 Task: Use the formula "GAMMADIST" in spreadsheet "Project protfolio".
Action: Mouse moved to (119, 77)
Screenshot: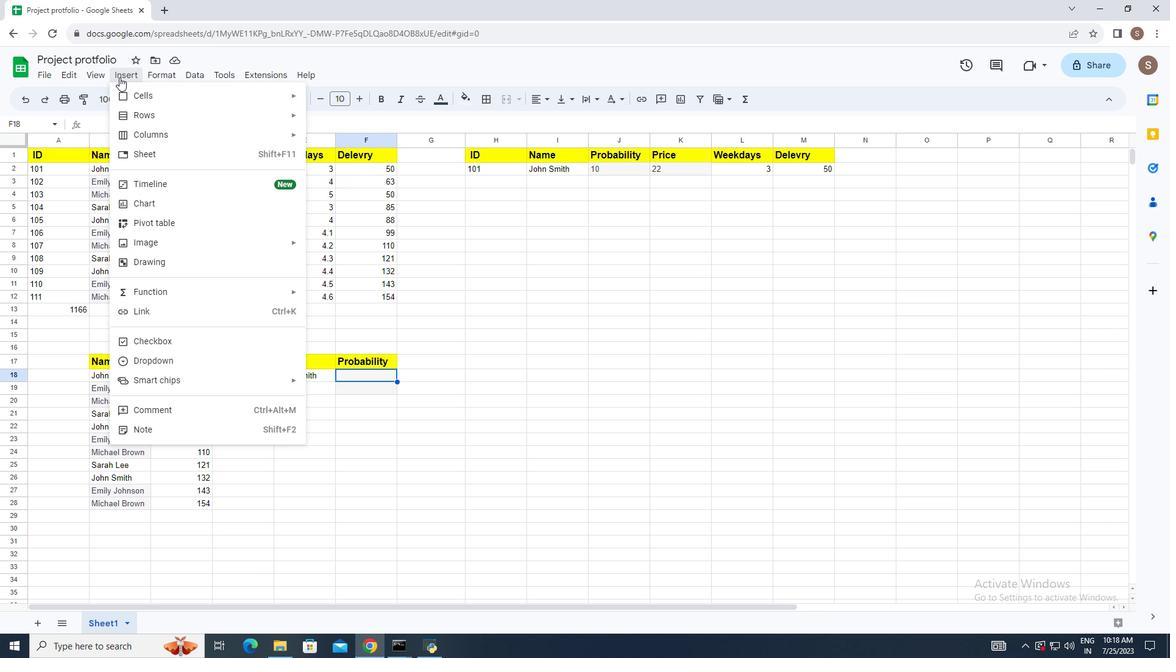 
Action: Mouse pressed left at (119, 77)
Screenshot: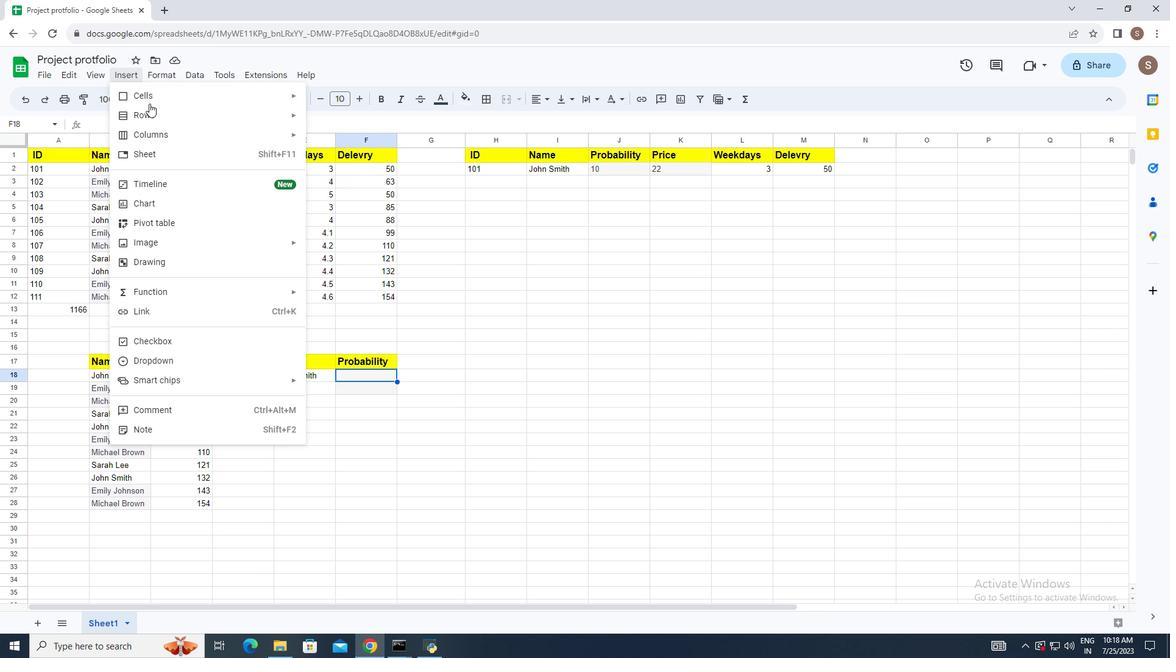 
Action: Mouse moved to (201, 289)
Screenshot: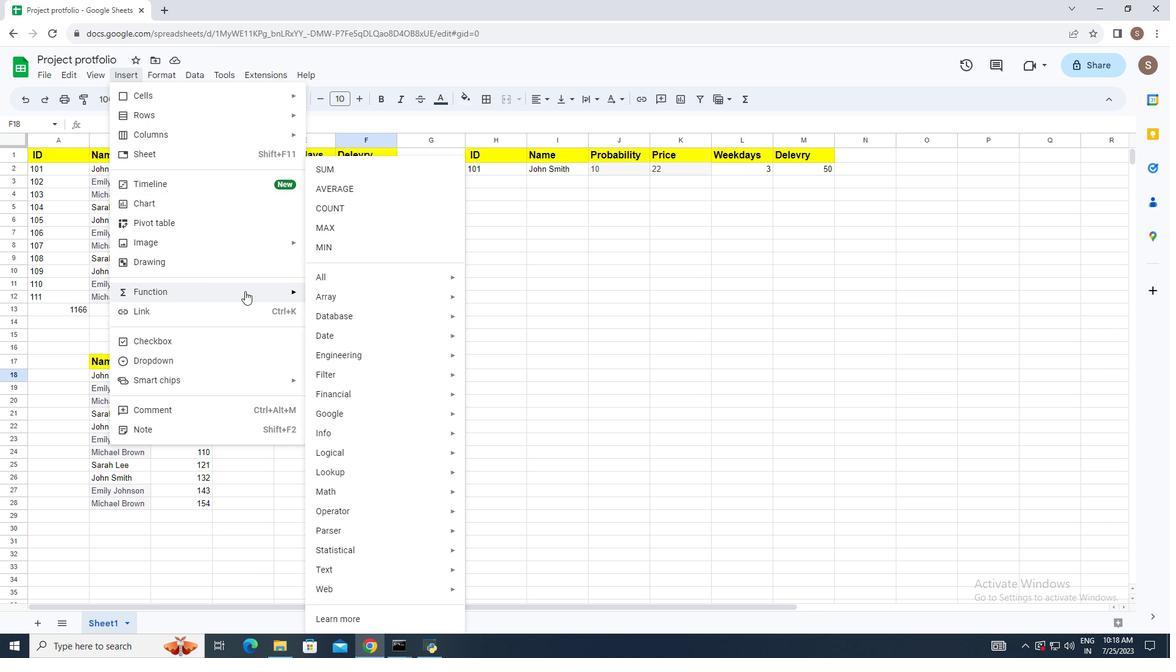 
Action: Mouse pressed left at (201, 289)
Screenshot: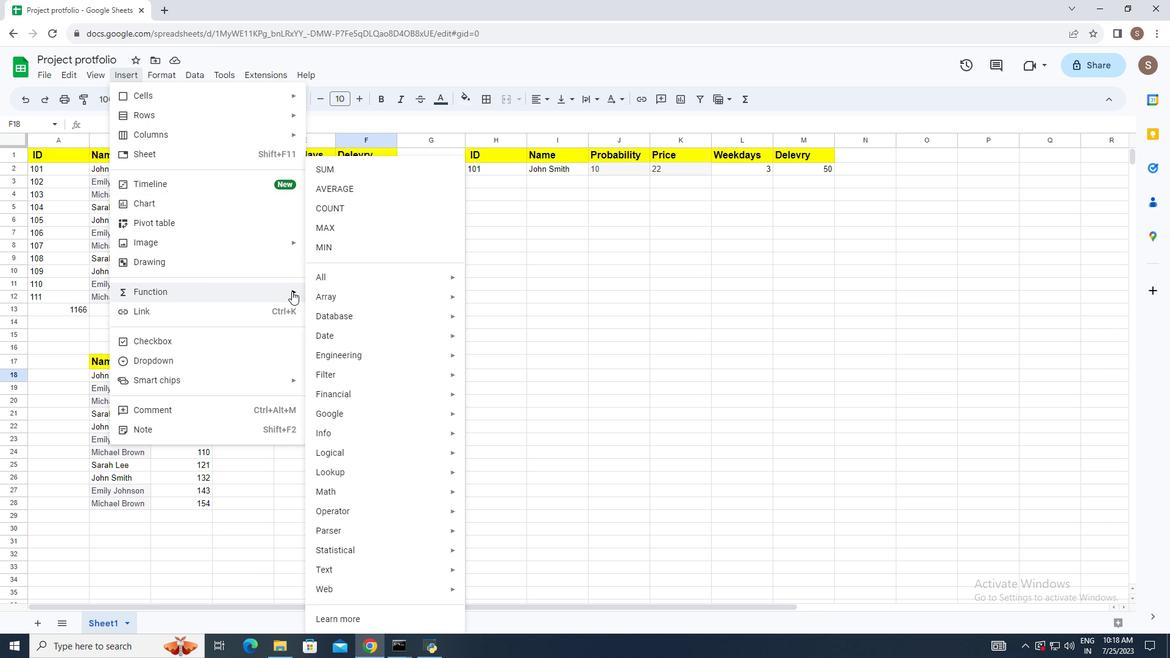 
Action: Mouse moved to (363, 282)
Screenshot: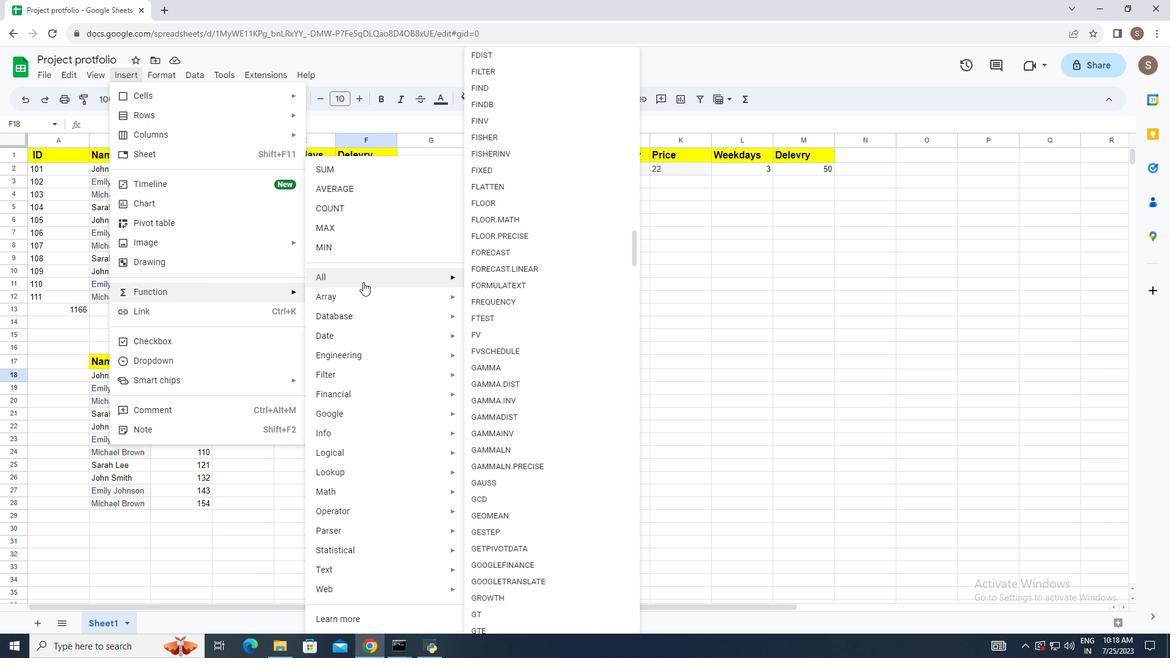 
Action: Mouse pressed left at (363, 282)
Screenshot: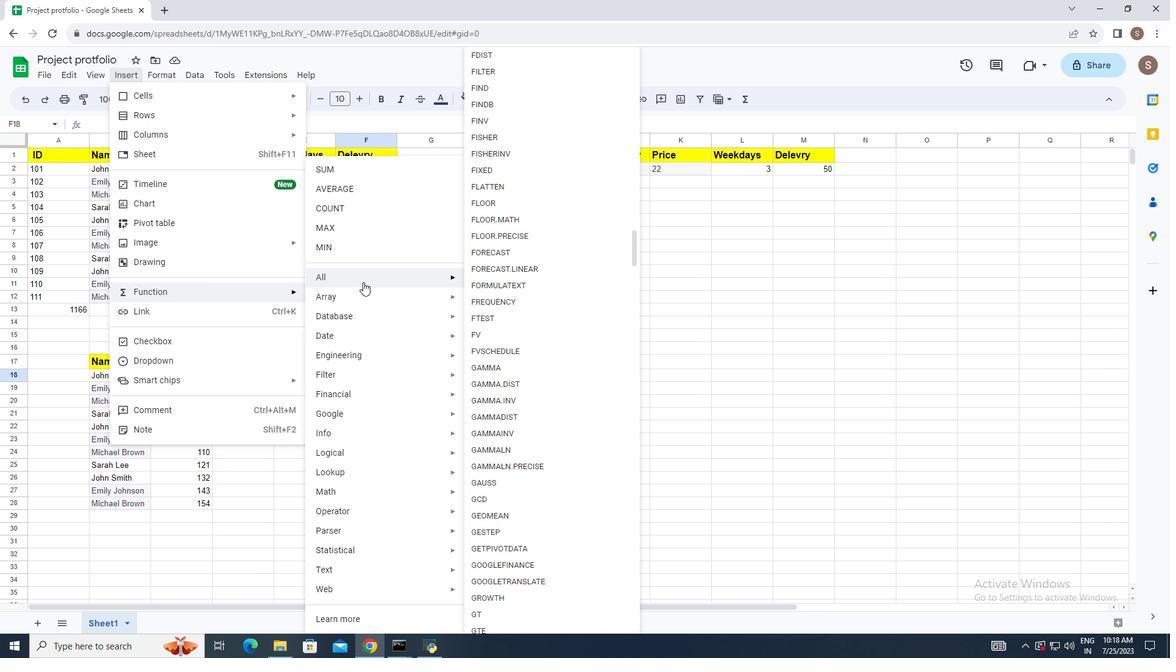
Action: Mouse moved to (543, 391)
Screenshot: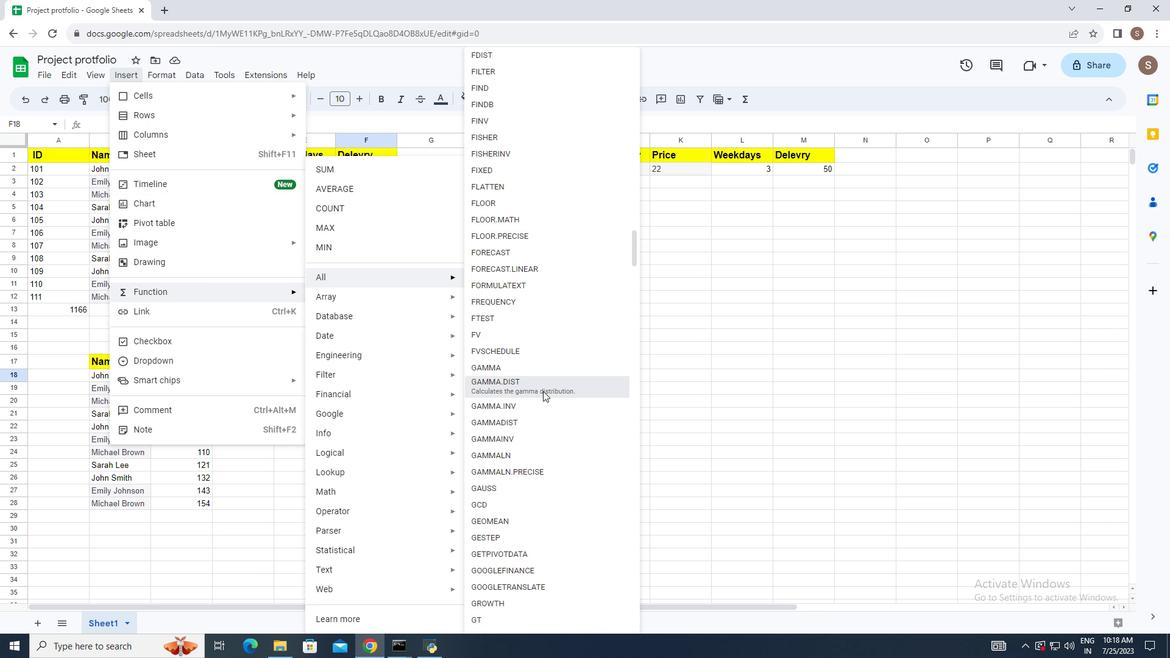
Action: Mouse pressed left at (543, 391)
Screenshot: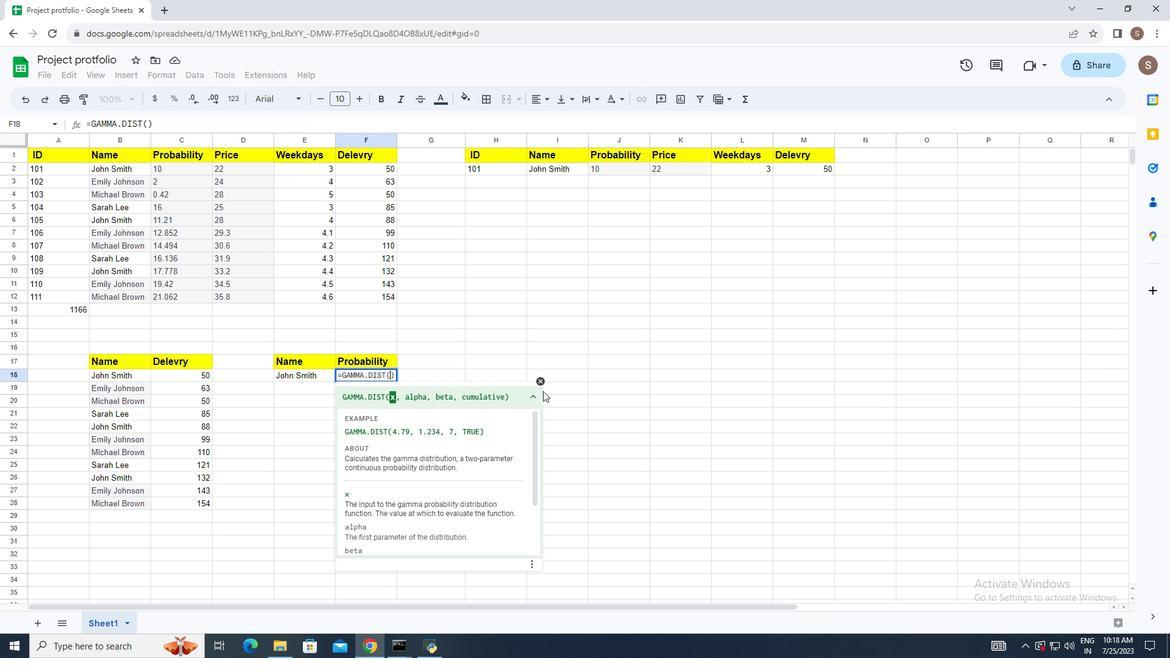 
Action: Mouse moved to (467, 339)
Screenshot: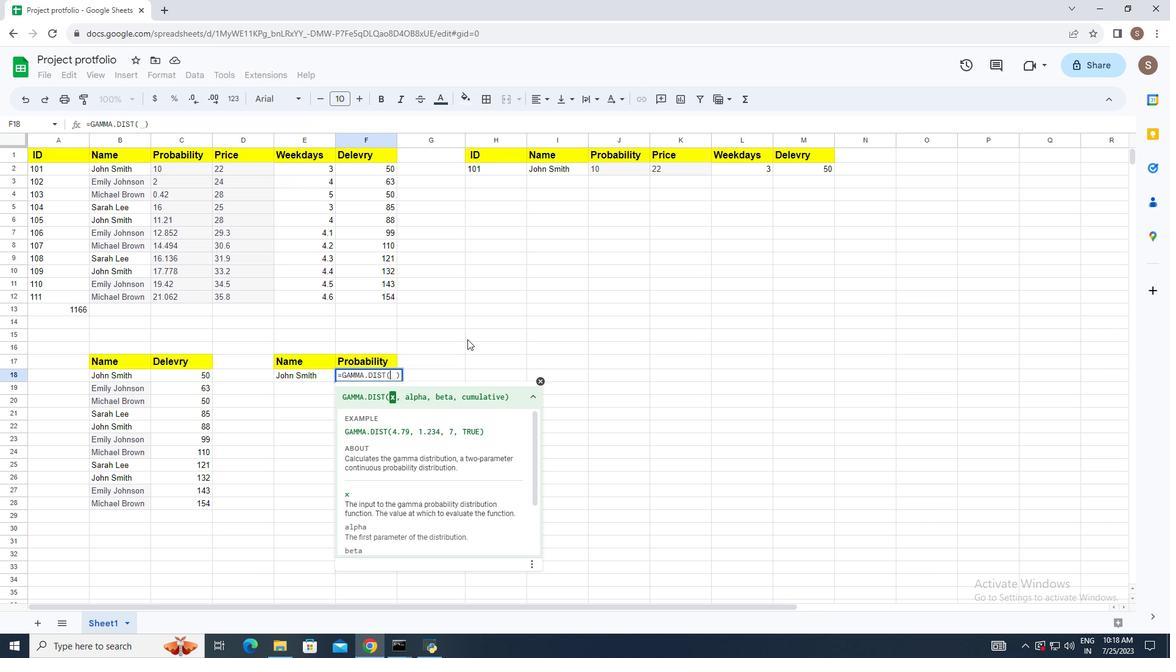 
Action: Key pressed 4.79,<Key.space>1.234,<Key.space>7,<Key.enter>
Screenshot: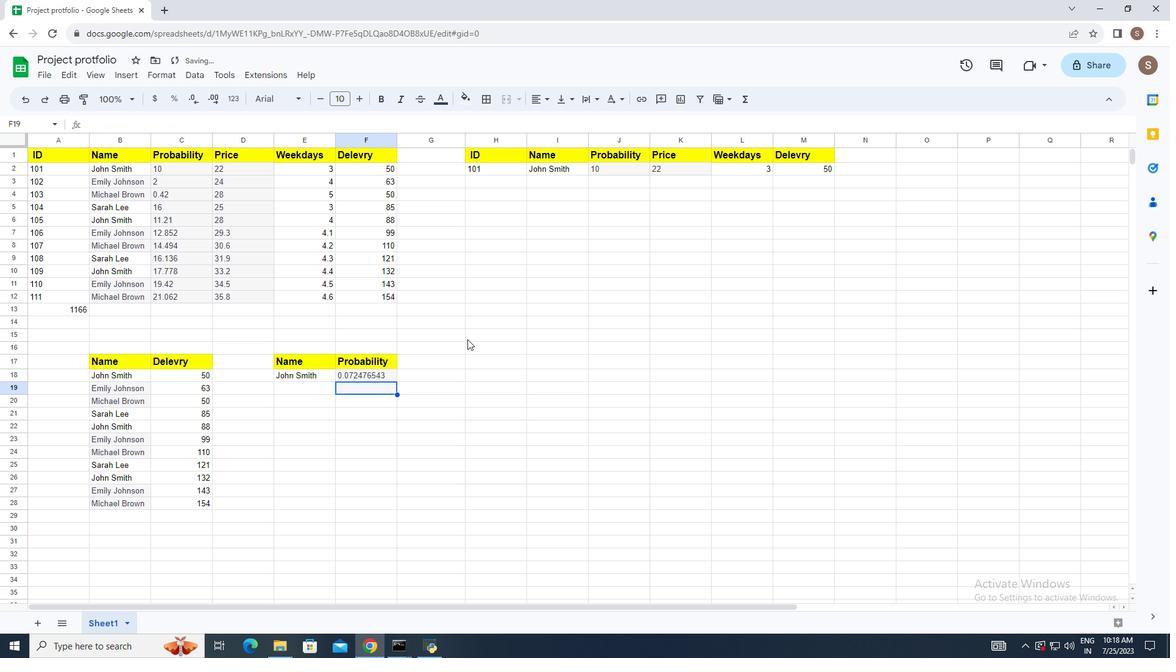 
